 Task: Select the automatic in the type navigation mode.
Action: Mouse moved to (24, 676)
Screenshot: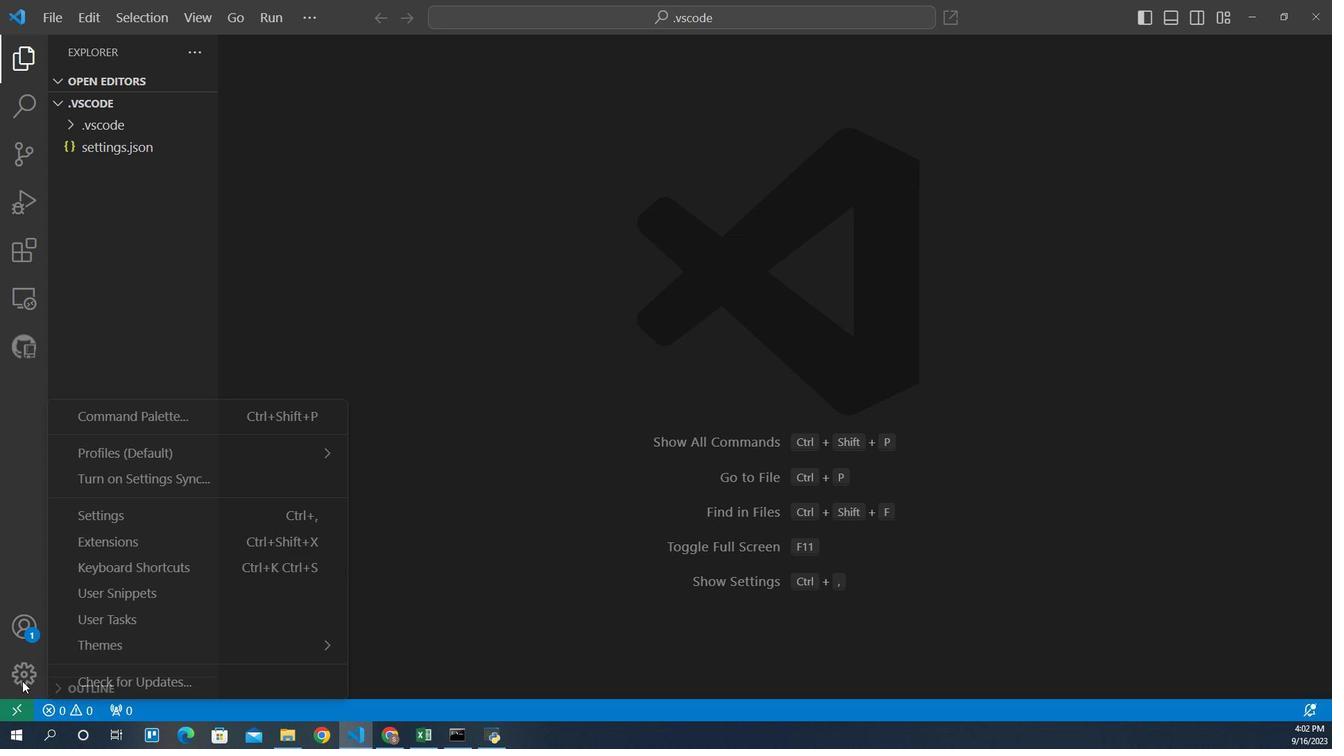 
Action: Mouse pressed left at (24, 676)
Screenshot: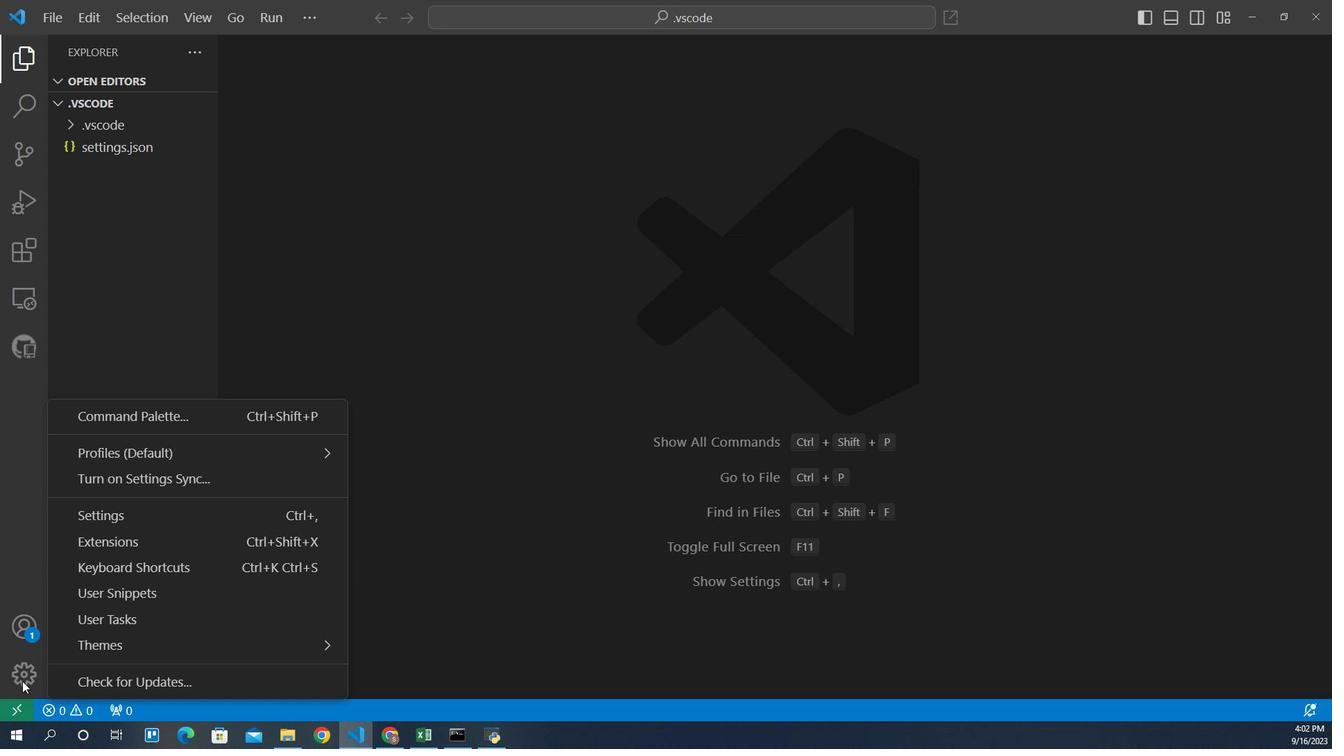 
Action: Mouse moved to (118, 528)
Screenshot: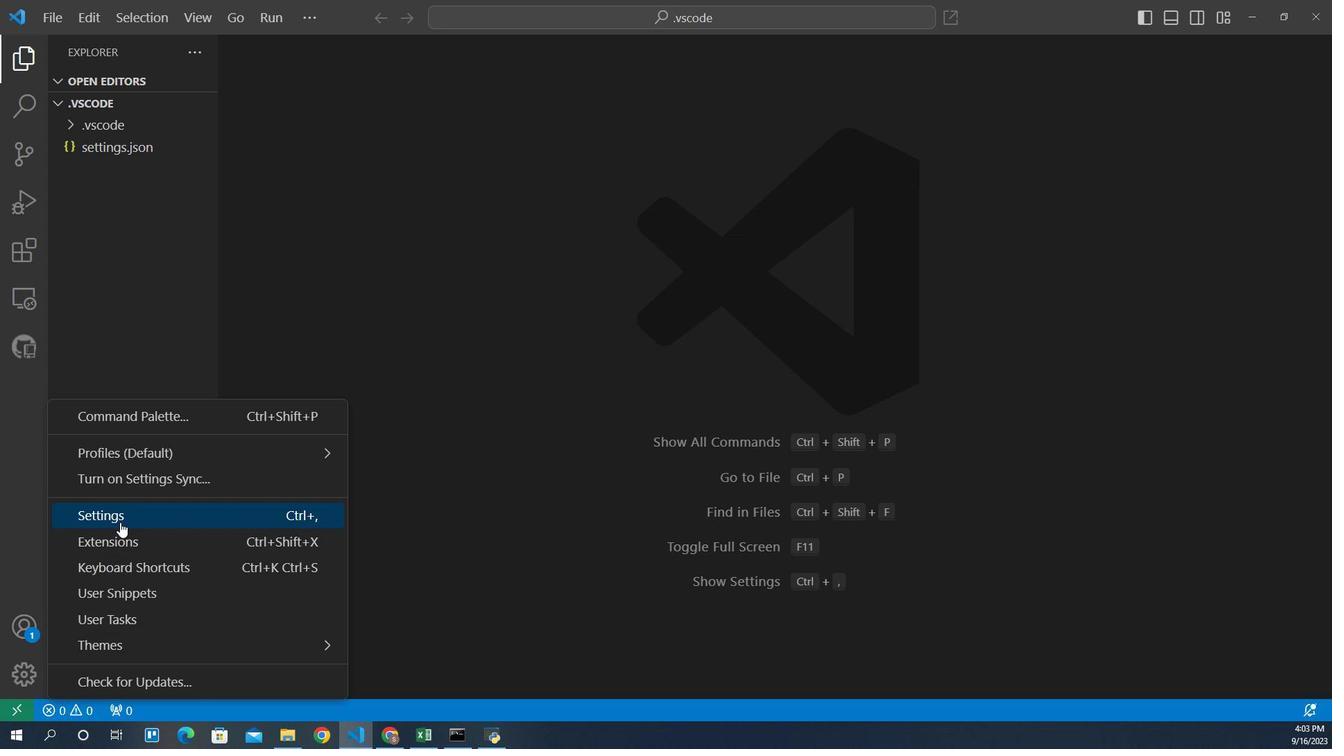 
Action: Mouse pressed left at (118, 528)
Screenshot: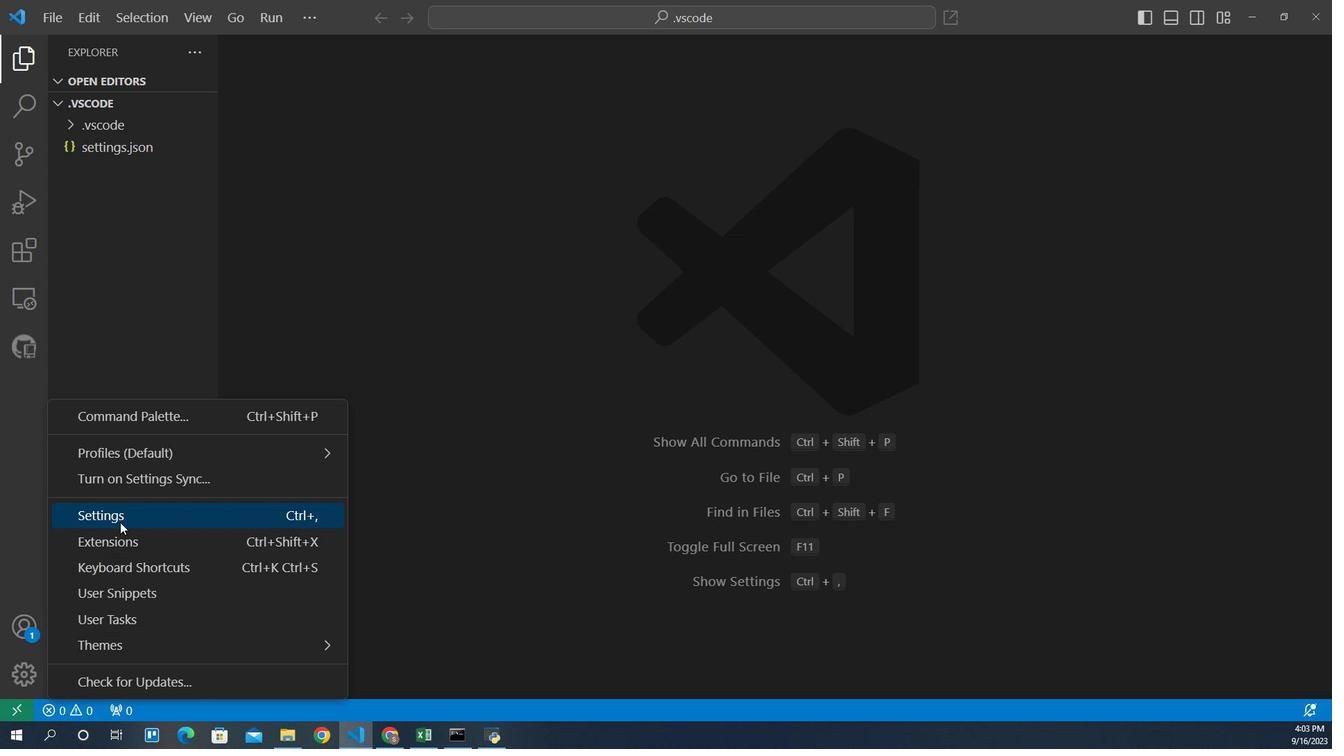 
Action: Mouse moved to (320, 163)
Screenshot: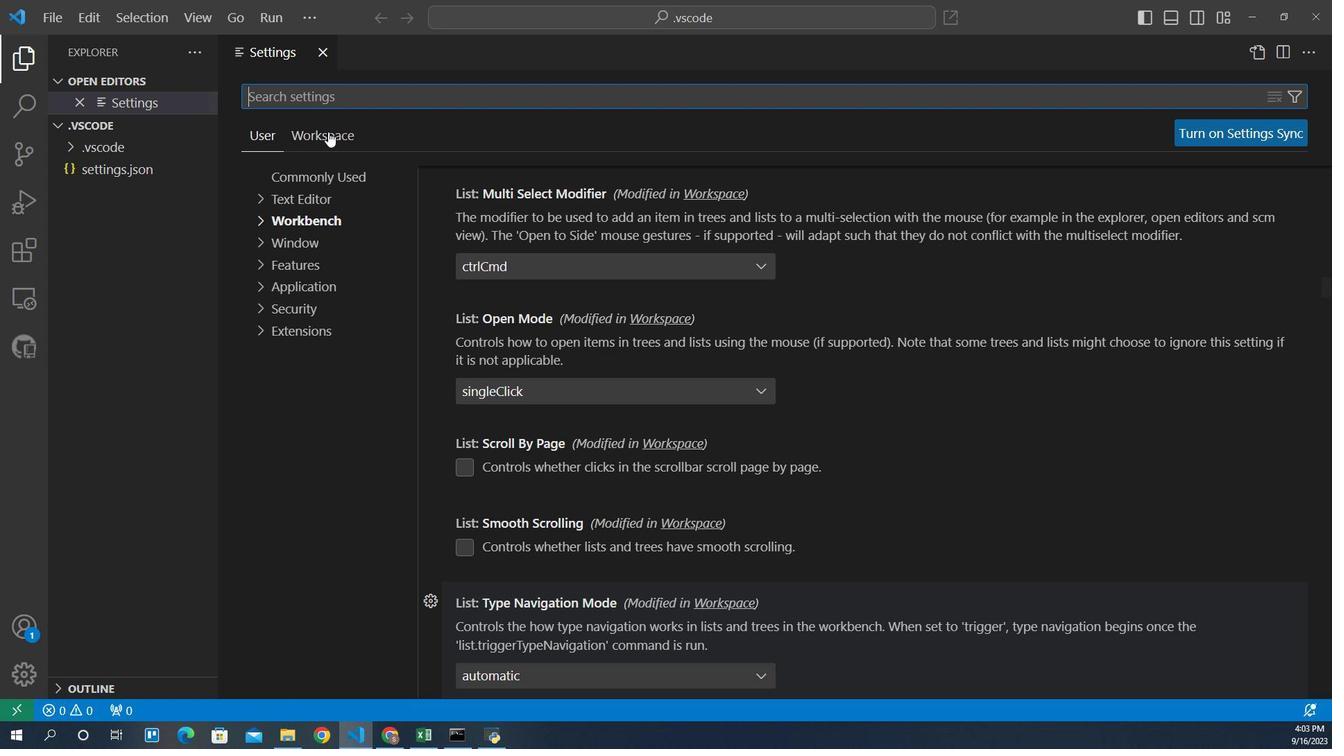 
Action: Mouse pressed left at (320, 163)
Screenshot: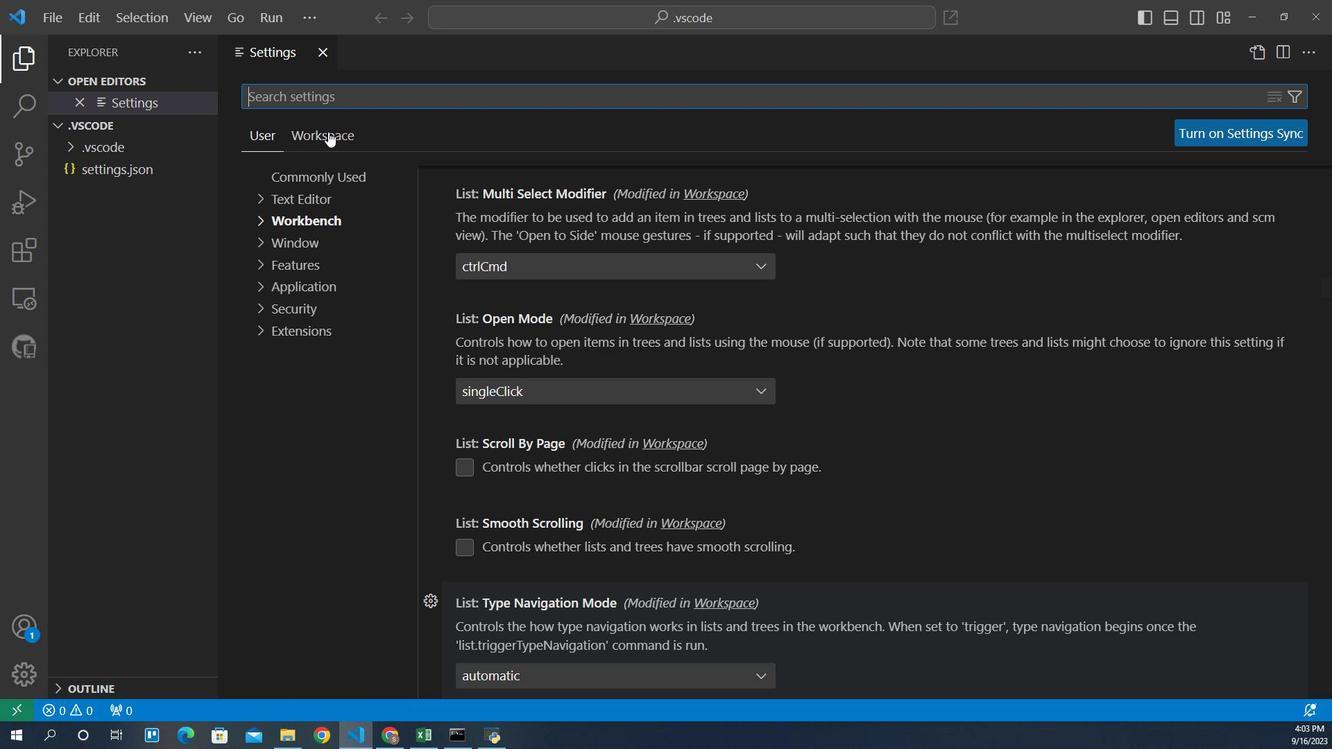 
Action: Mouse moved to (294, 241)
Screenshot: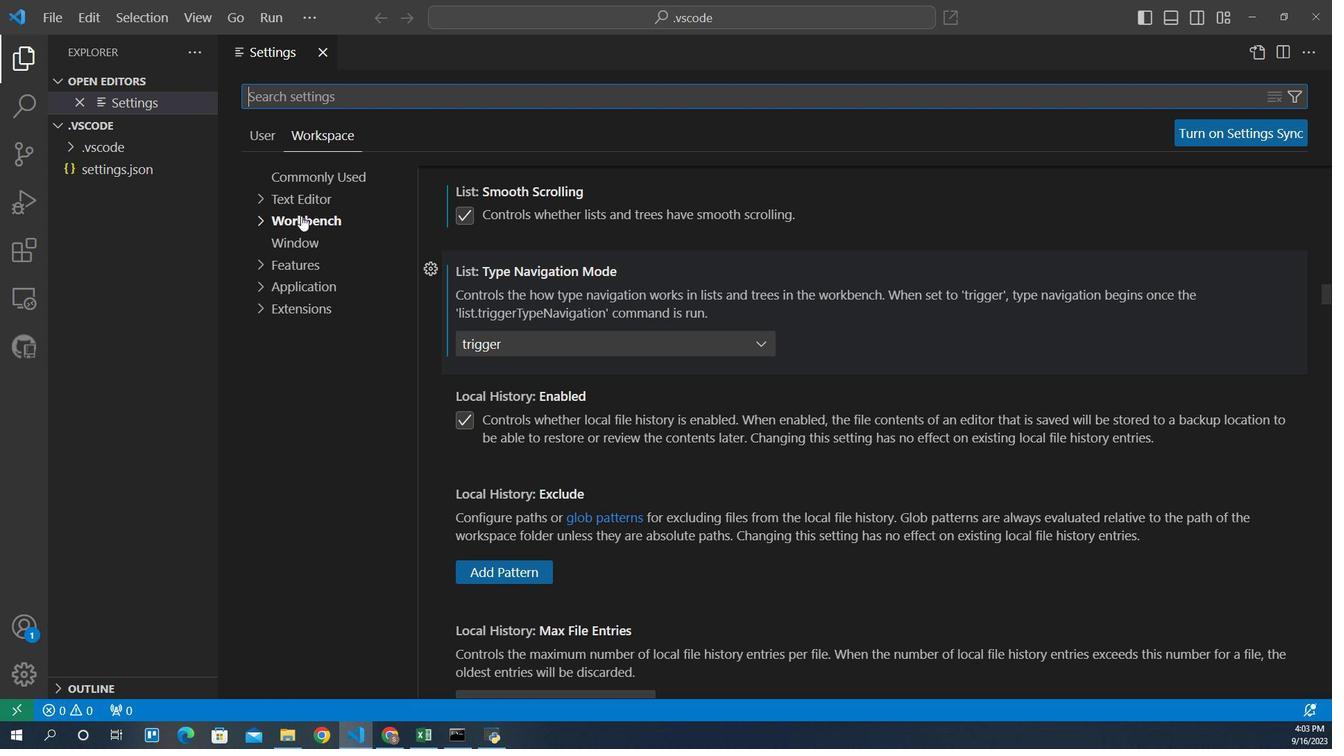 
Action: Mouse pressed left at (294, 241)
Screenshot: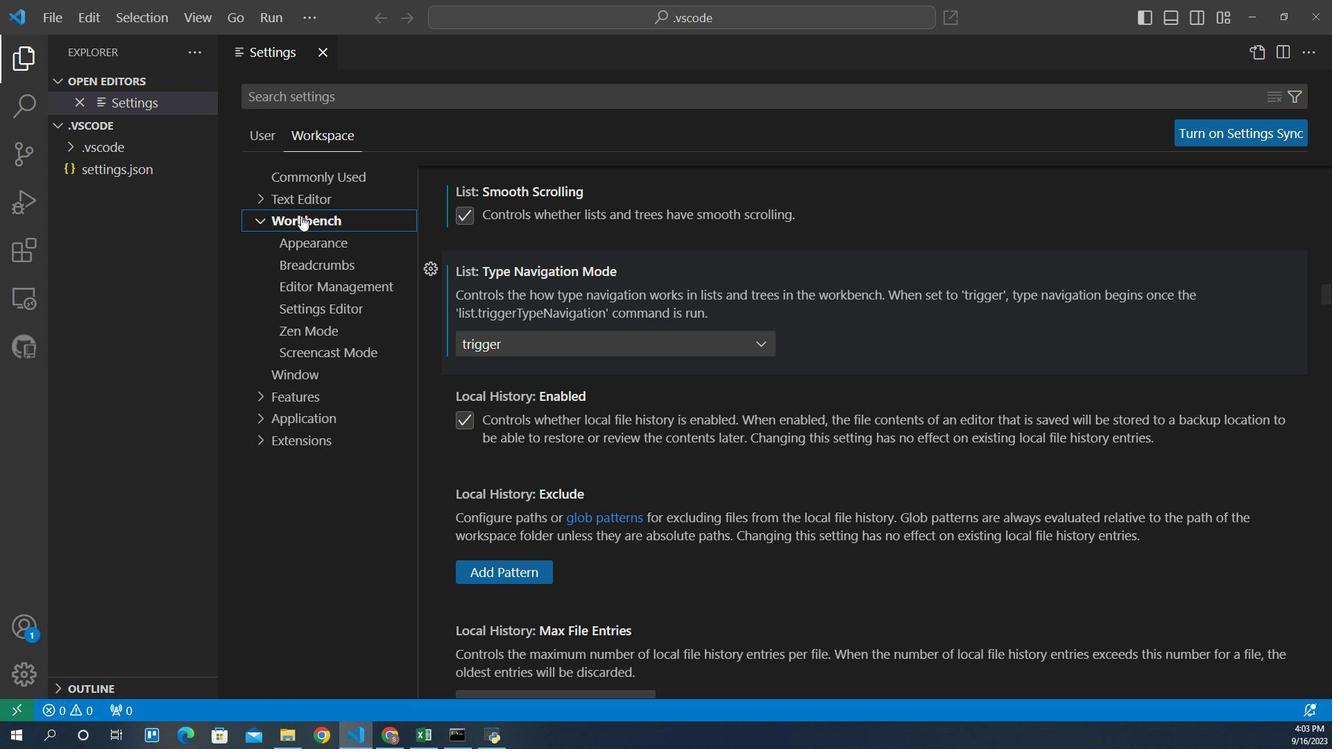 
Action: Mouse moved to (582, 595)
Screenshot: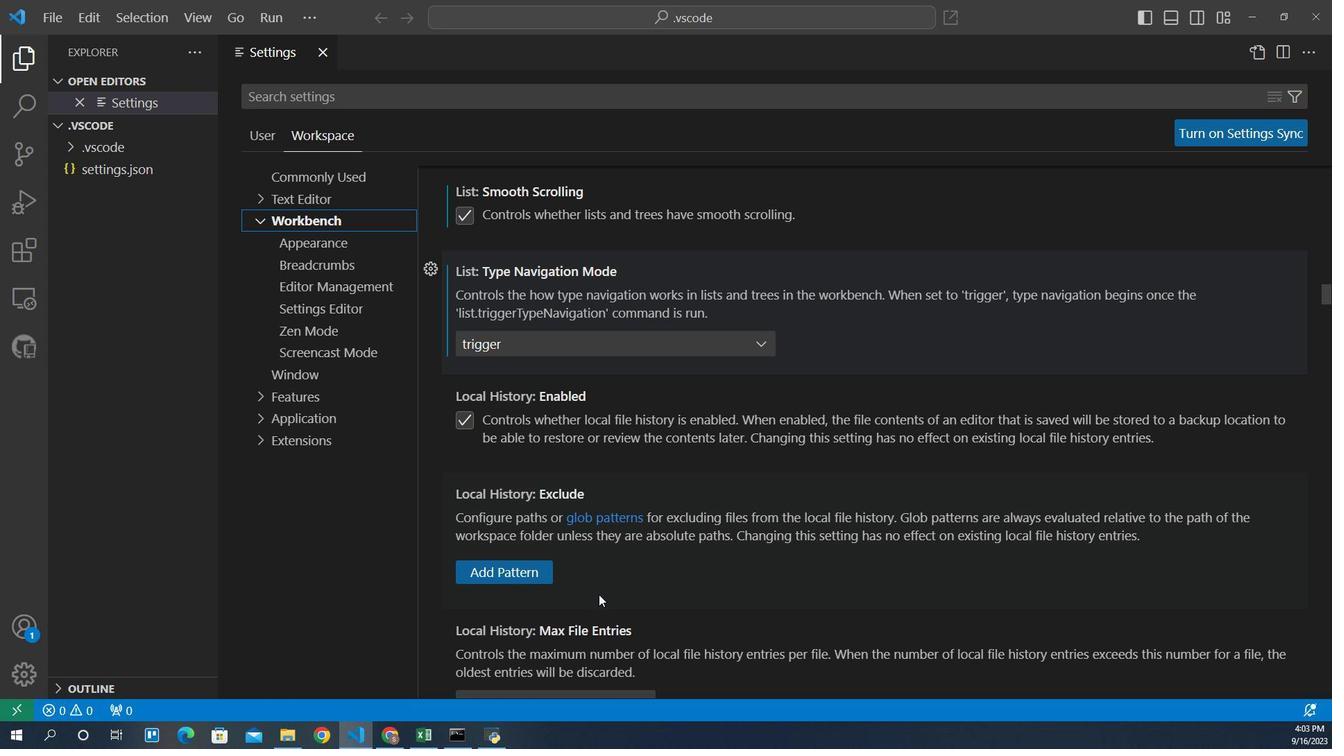 
Action: Mouse scrolled (582, 594) with delta (0, 0)
Screenshot: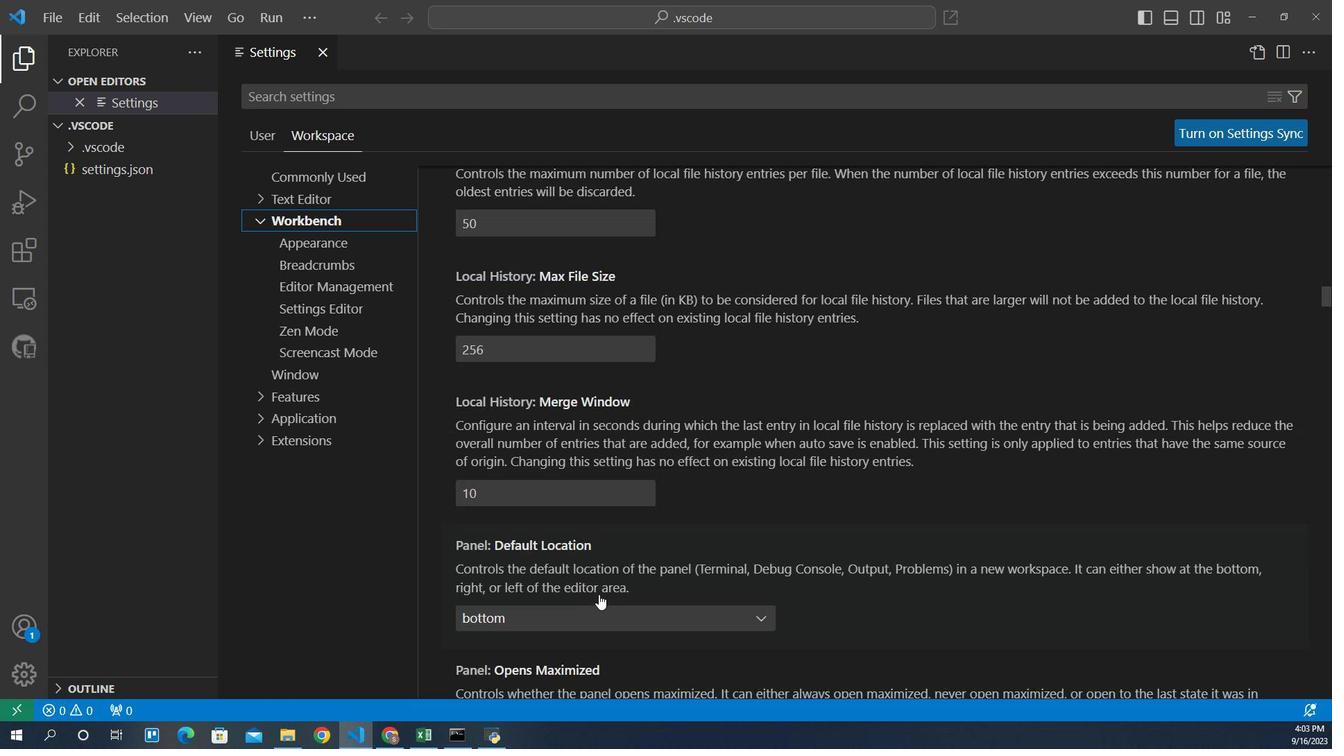 
Action: Mouse scrolled (582, 594) with delta (0, 0)
Screenshot: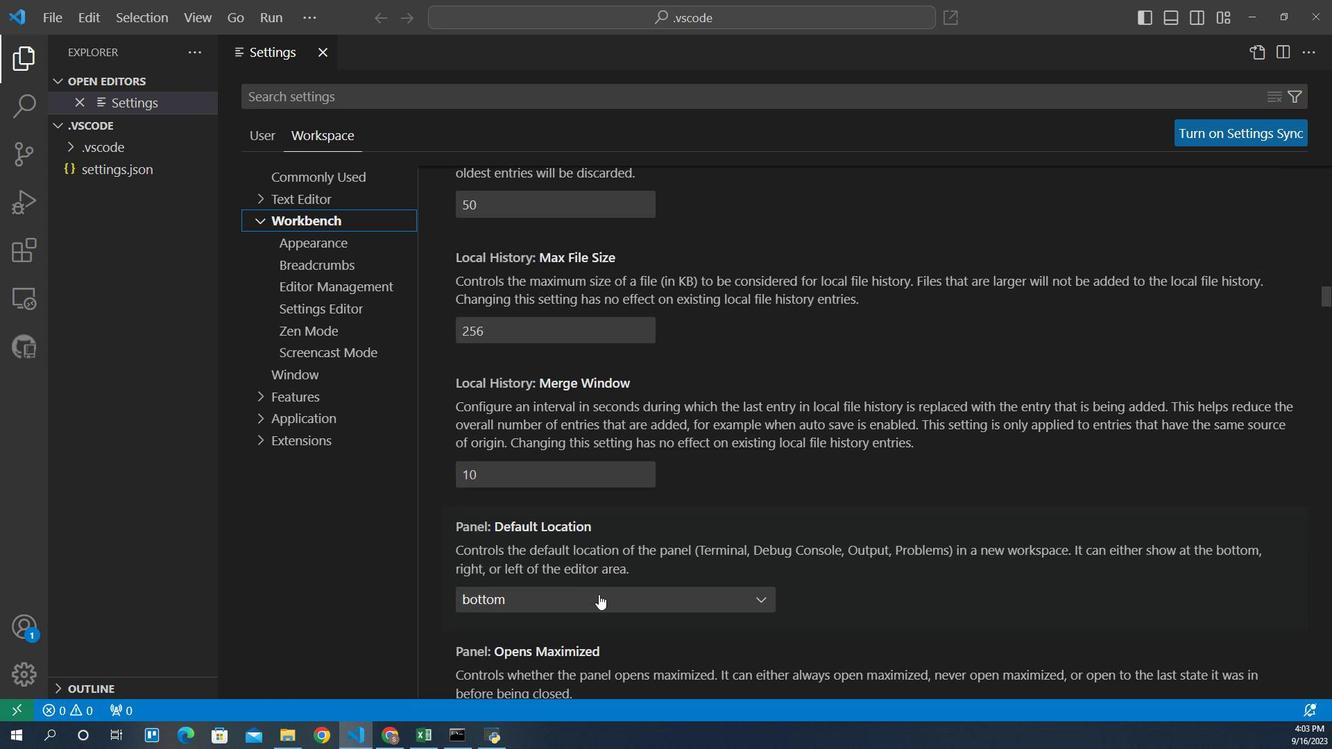 
Action: Mouse scrolled (582, 594) with delta (0, 0)
Screenshot: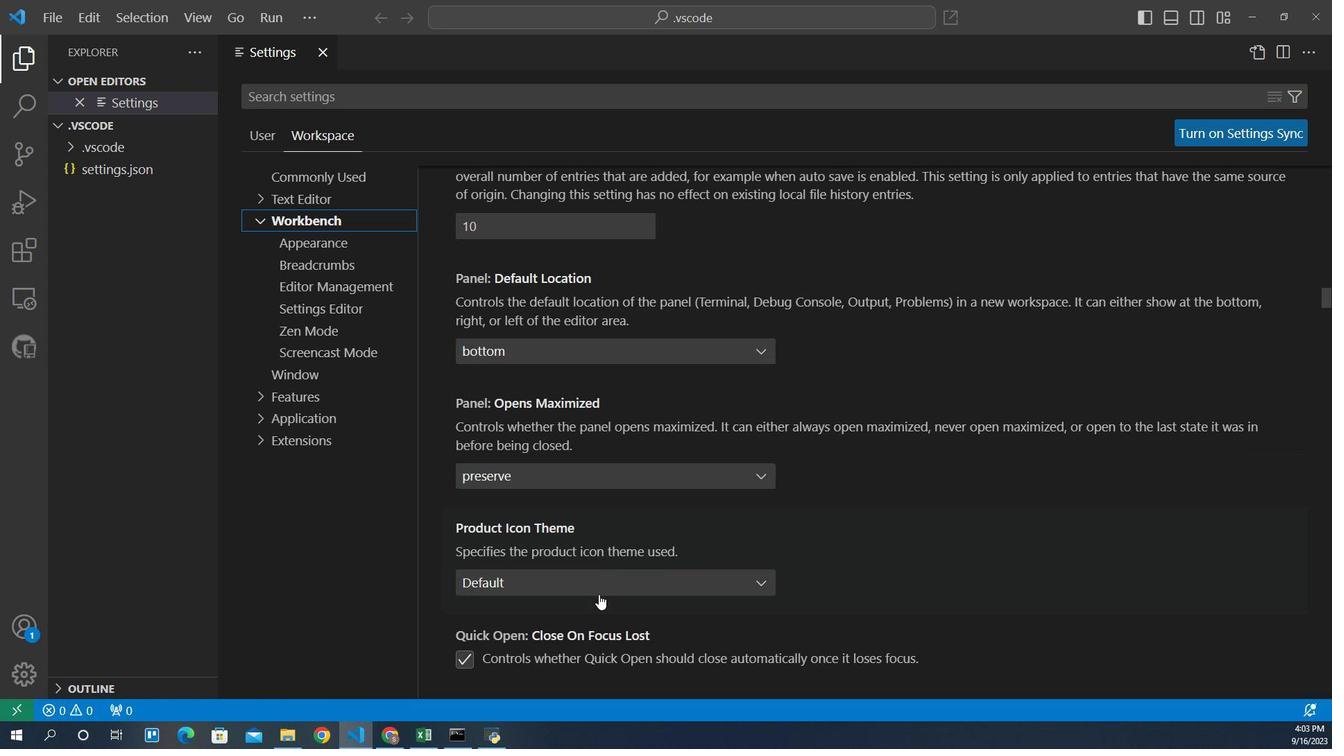 
Action: Mouse scrolled (582, 594) with delta (0, 0)
Screenshot: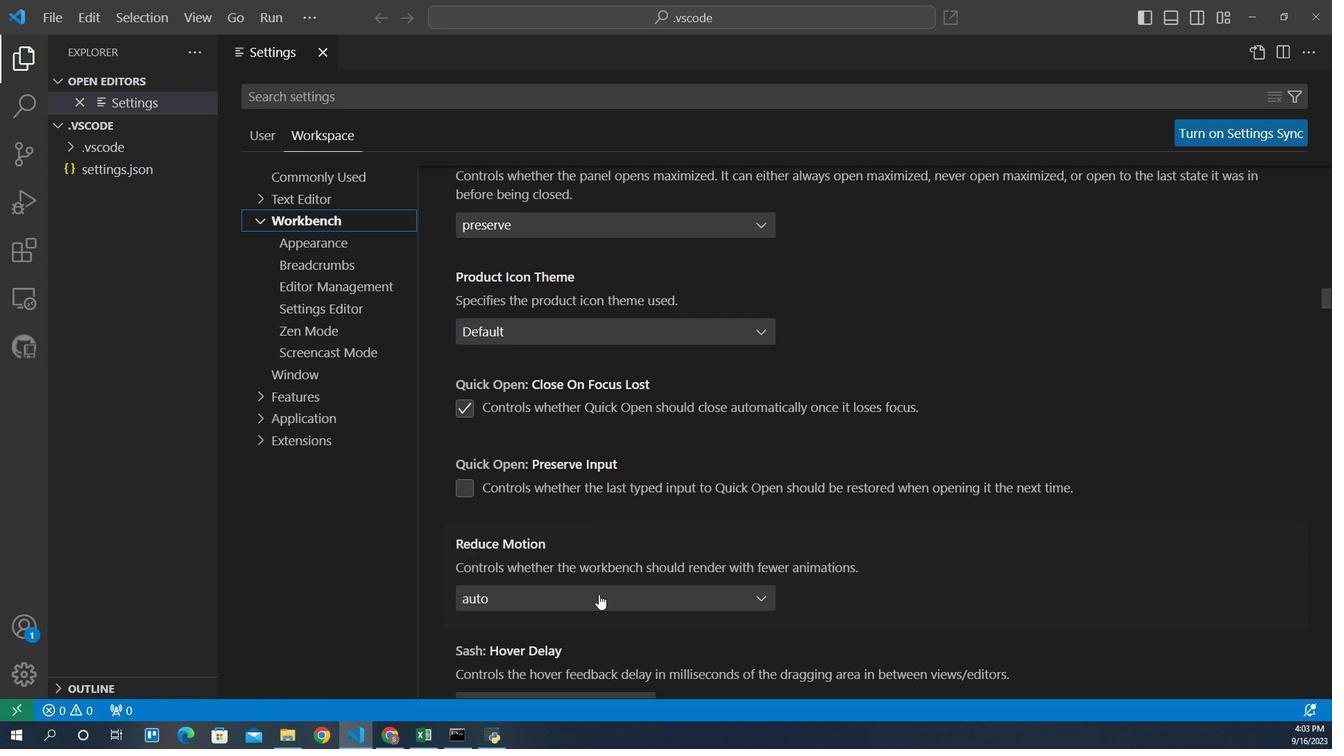 
Action: Mouse scrolled (582, 594) with delta (0, 0)
Screenshot: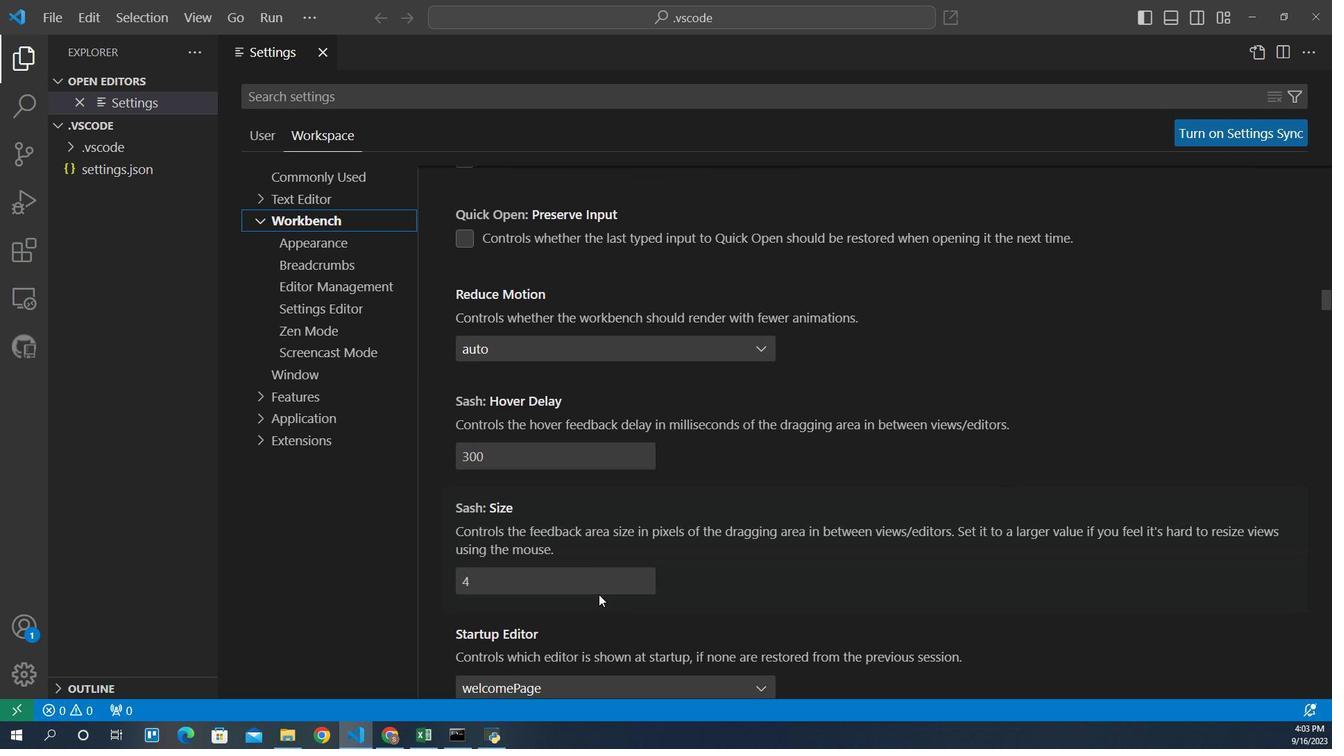 
Action: Mouse scrolled (582, 596) with delta (0, 0)
Screenshot: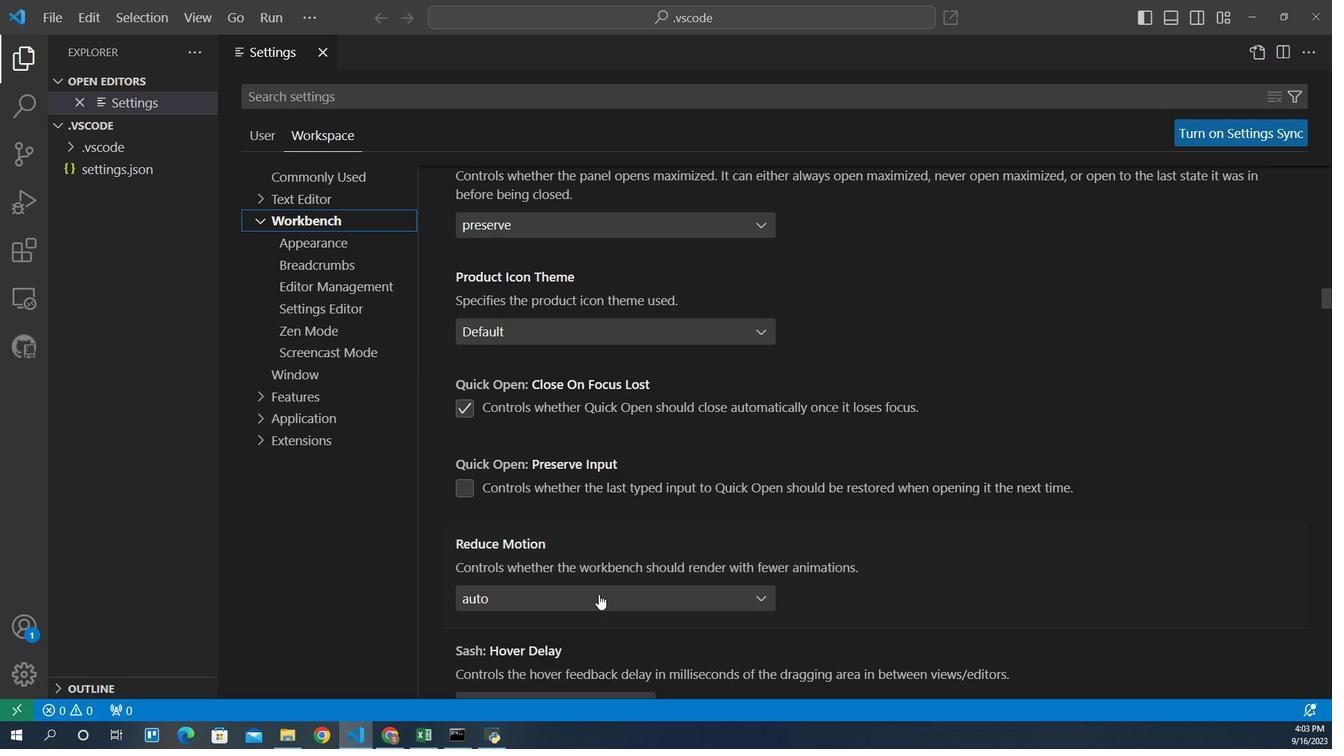 
Action: Mouse scrolled (582, 596) with delta (0, 0)
Screenshot: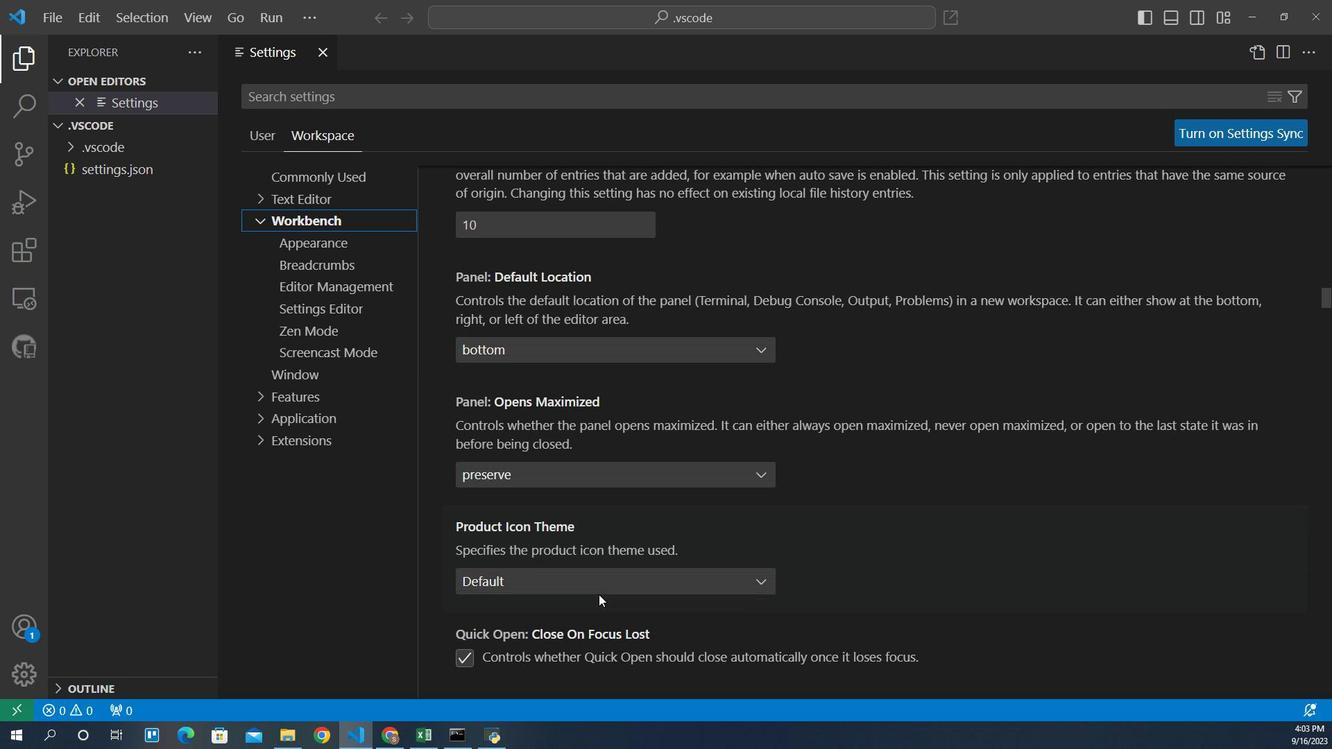 
Action: Mouse scrolled (582, 596) with delta (0, 0)
Screenshot: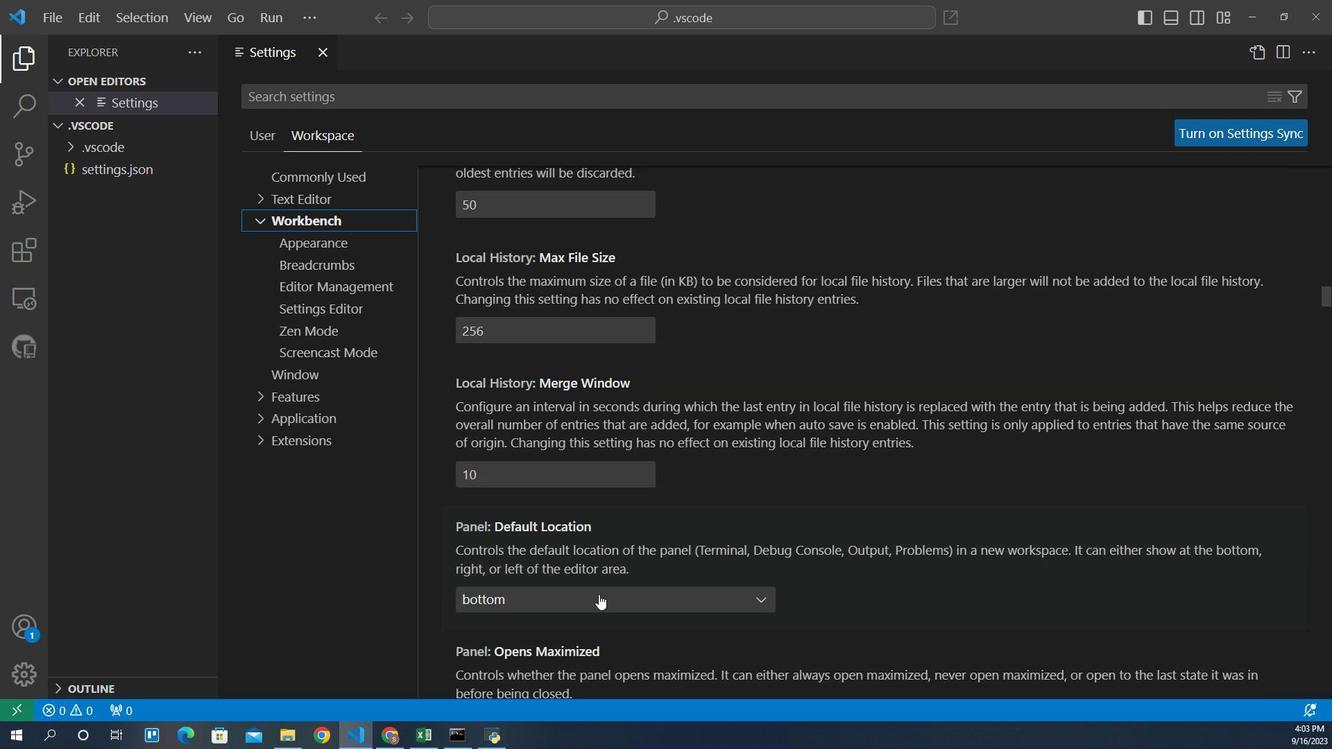 
Action: Mouse scrolled (582, 596) with delta (0, 0)
Screenshot: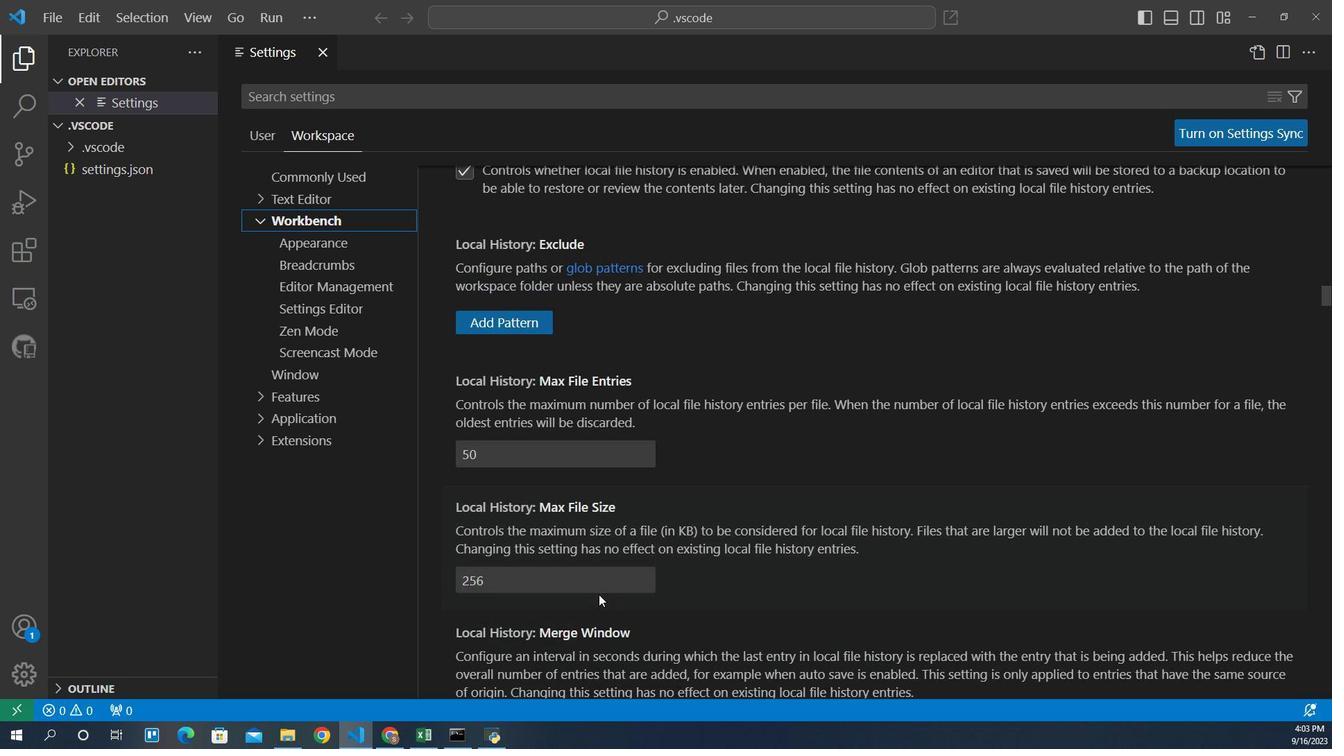 
Action: Mouse scrolled (582, 596) with delta (0, 0)
Screenshot: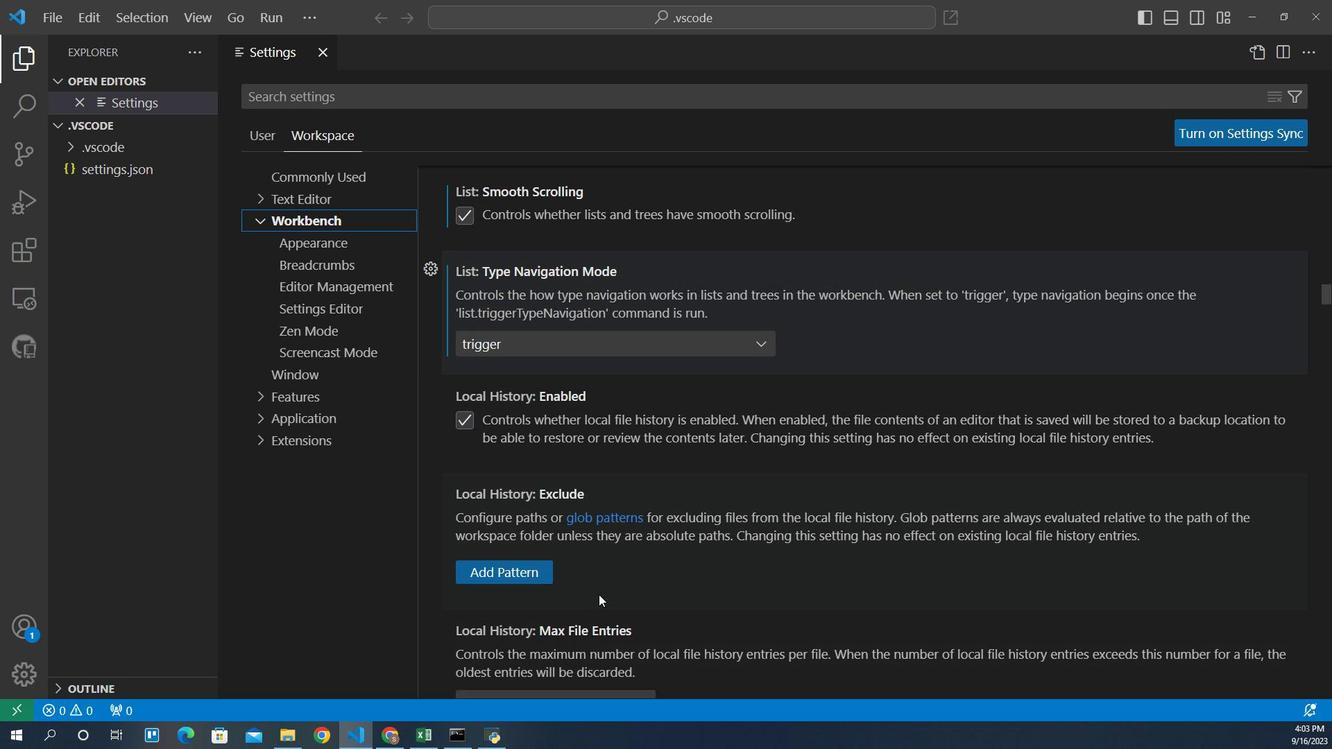 
Action: Mouse scrolled (582, 596) with delta (0, 0)
Screenshot: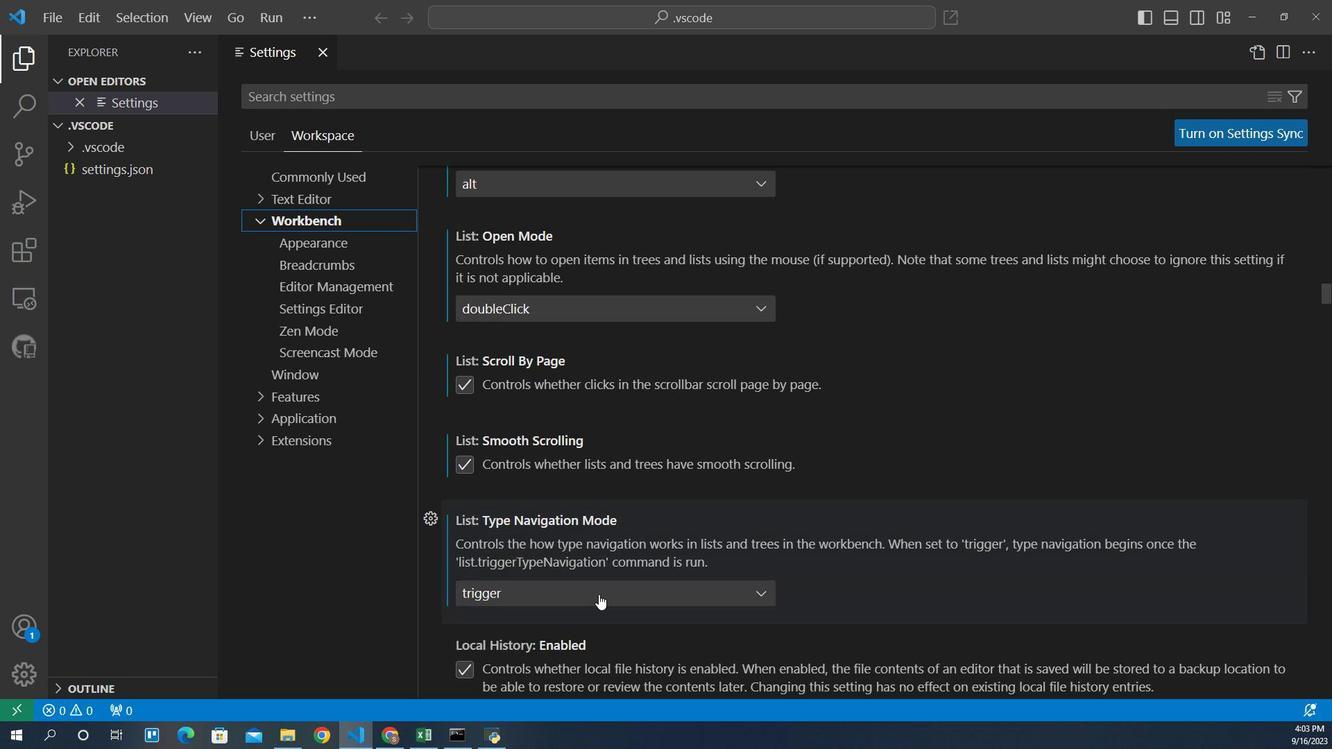 
Action: Mouse moved to (578, 598)
Screenshot: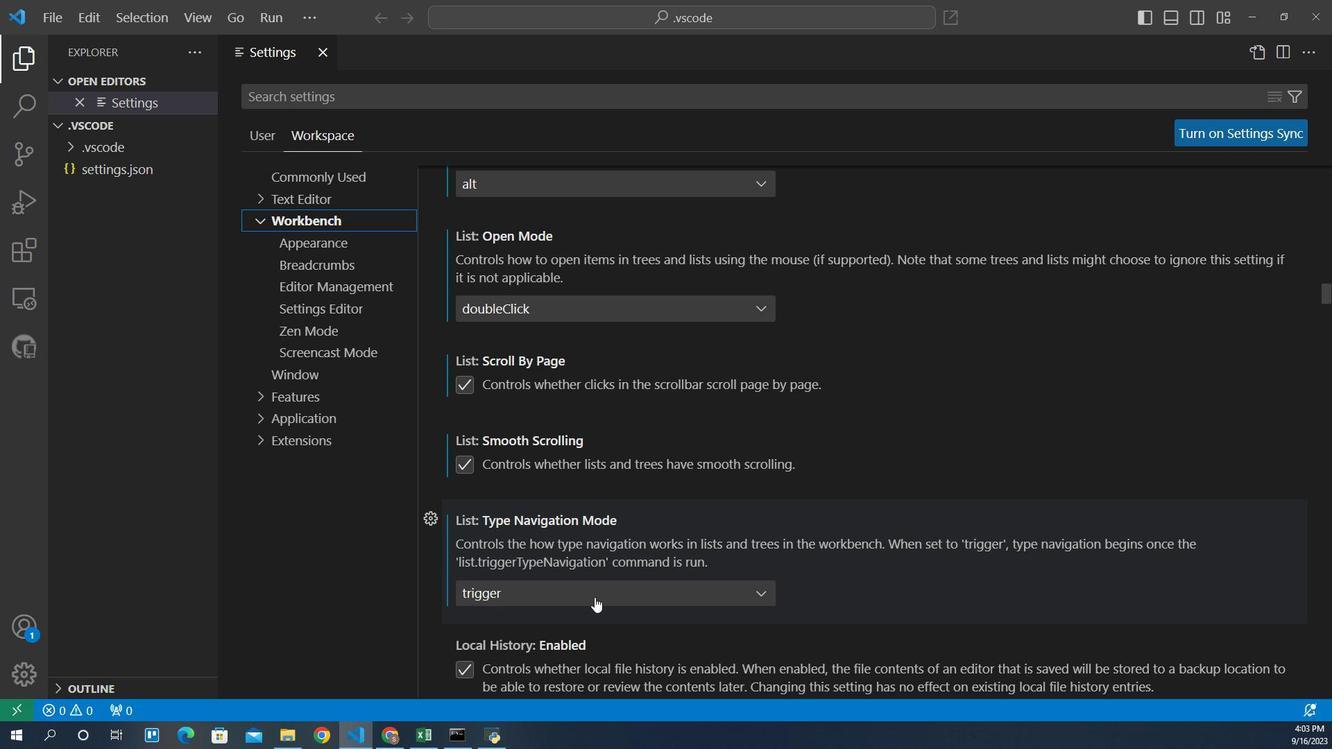 
Action: Mouse pressed left at (578, 598)
Screenshot: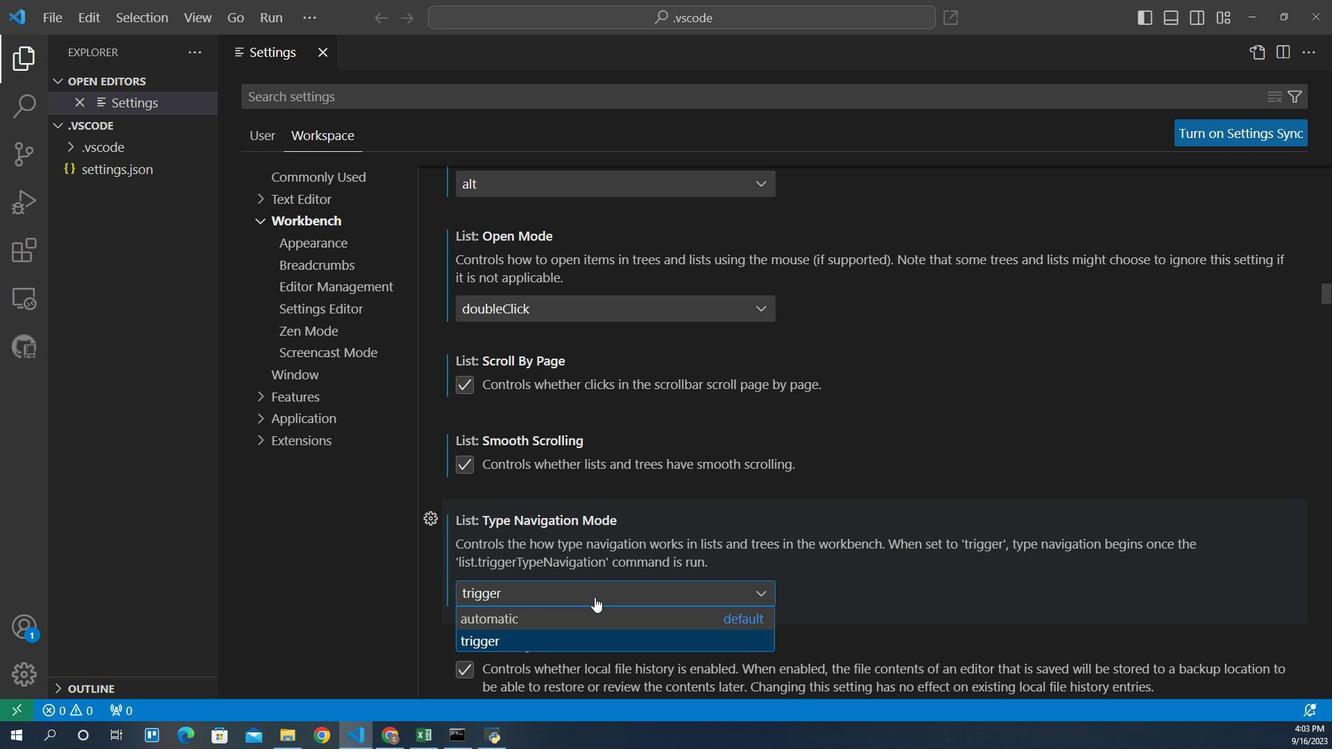 
Action: Mouse moved to (531, 614)
Screenshot: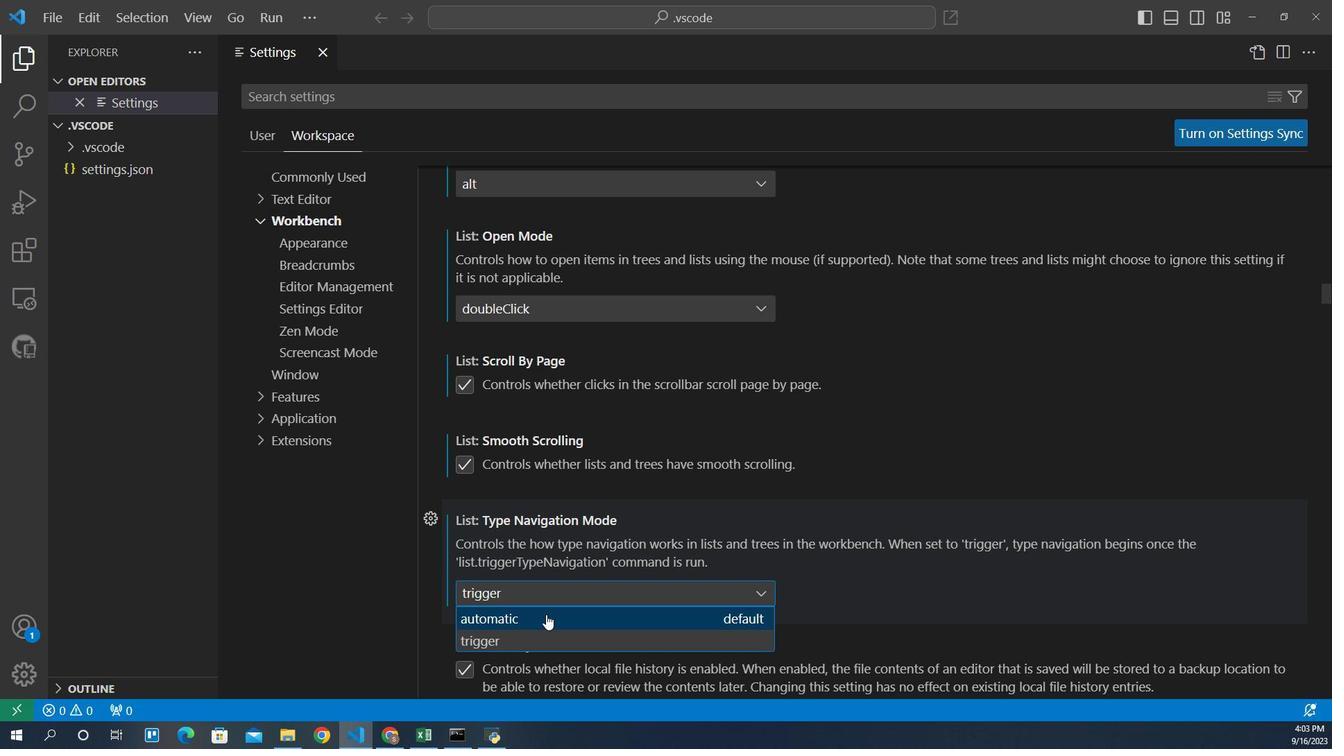 
Action: Mouse pressed left at (531, 614)
Screenshot: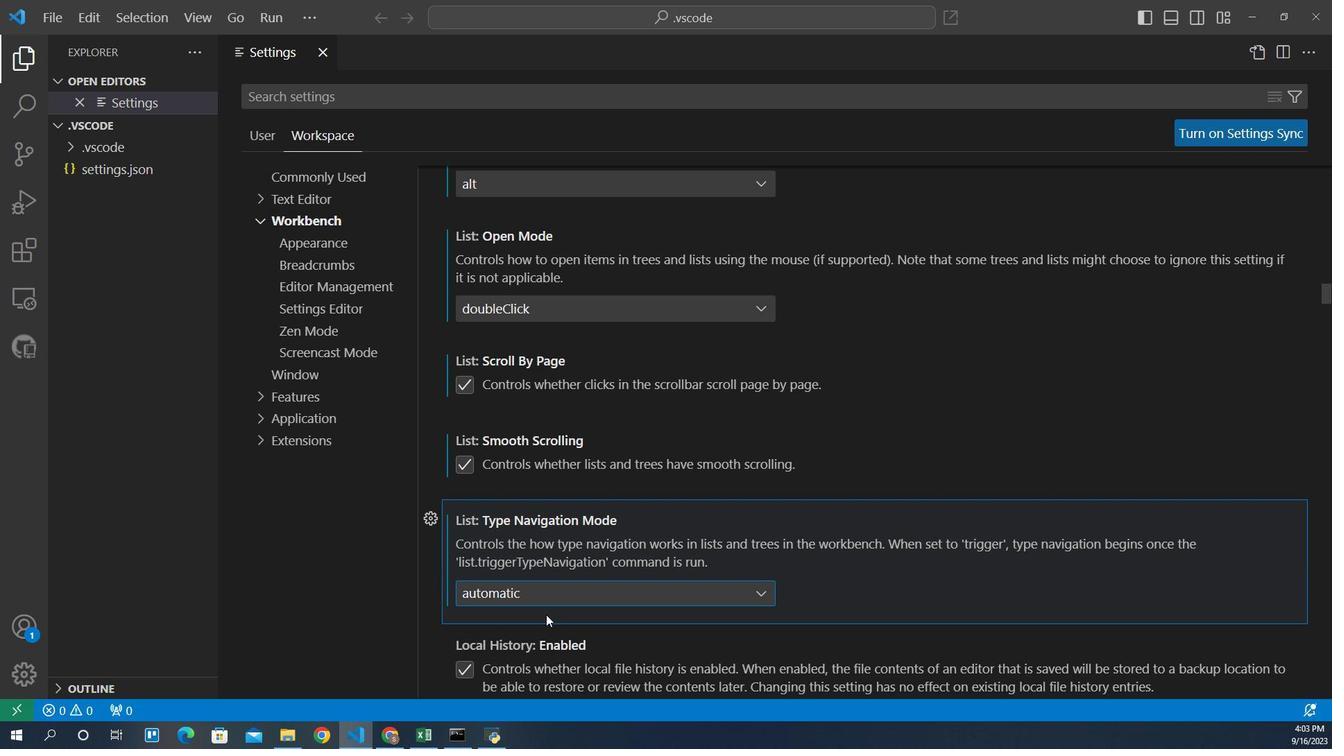 
Action: Mouse moved to (541, 614)
Screenshot: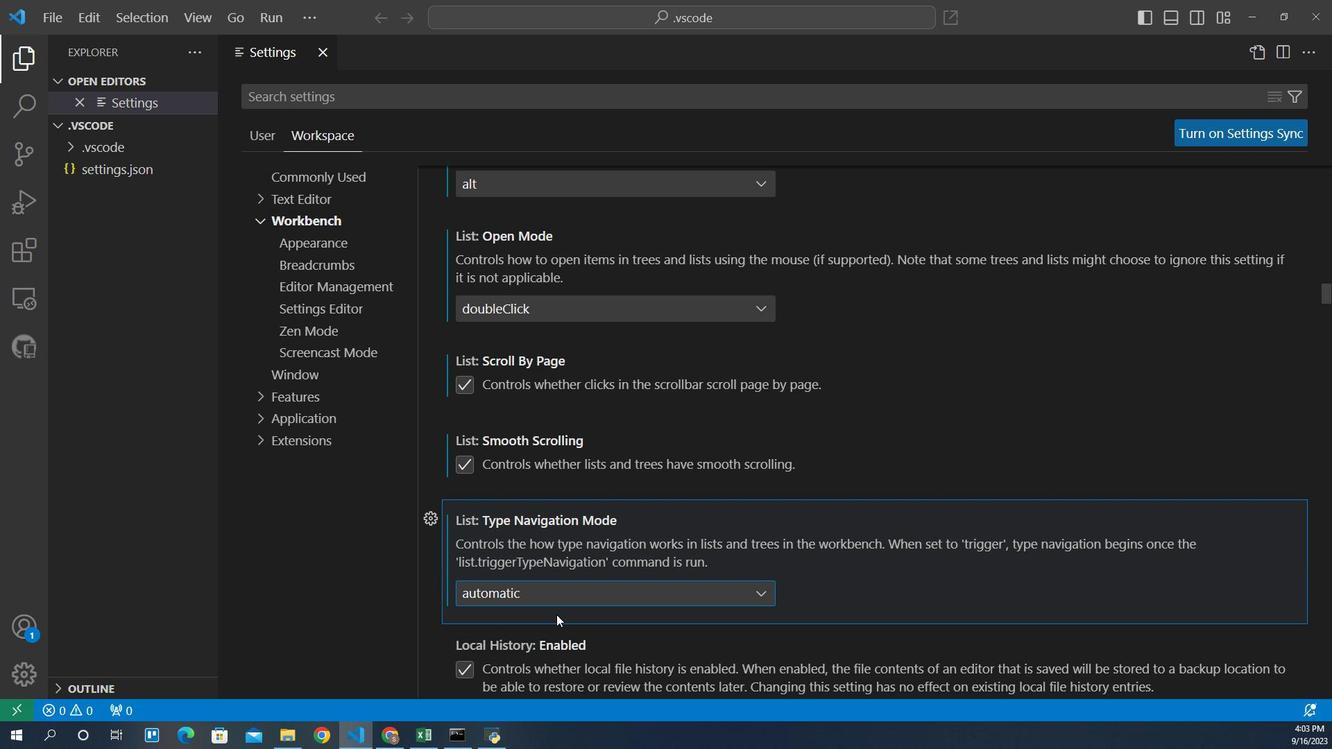 
